 Task: Change the configuration of the roadmap layout of the mark's project to set the marker at "Milestone".
Action: Mouse moved to (247, 144)
Screenshot: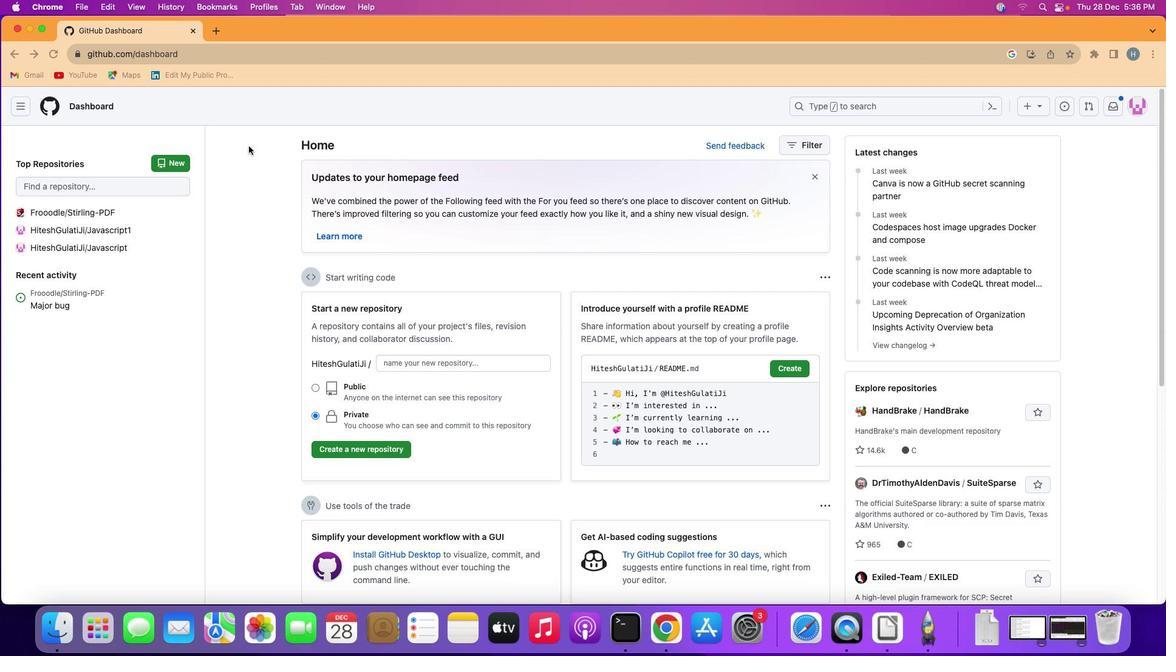 
Action: Mouse pressed left at (247, 144)
Screenshot: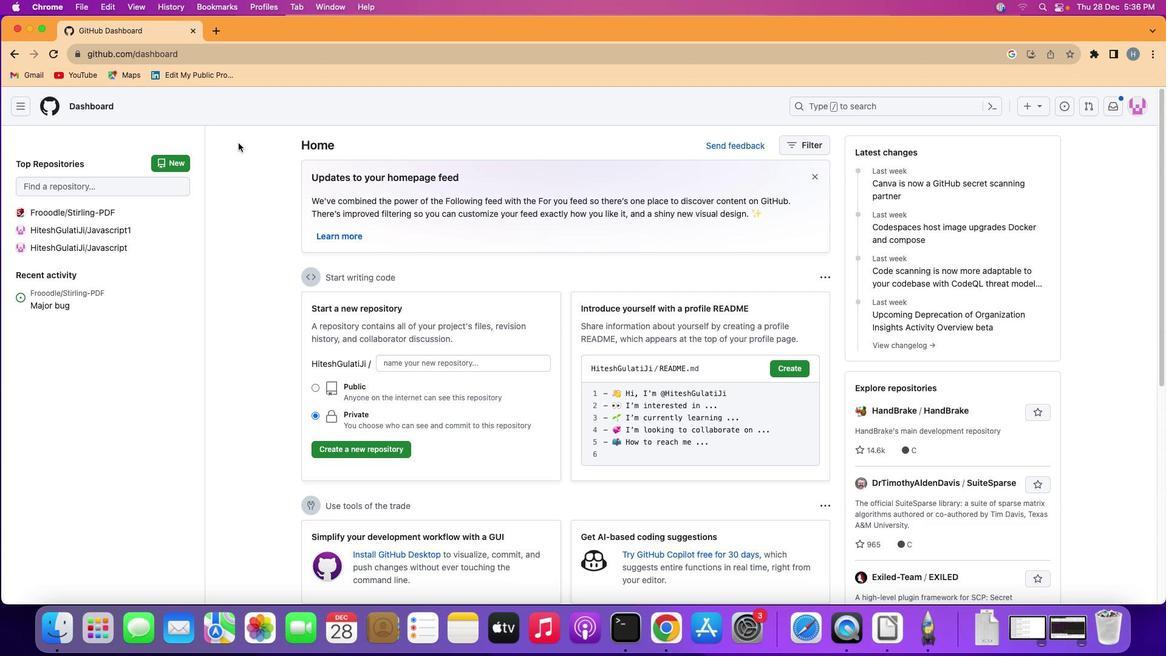 
Action: Mouse moved to (12, 100)
Screenshot: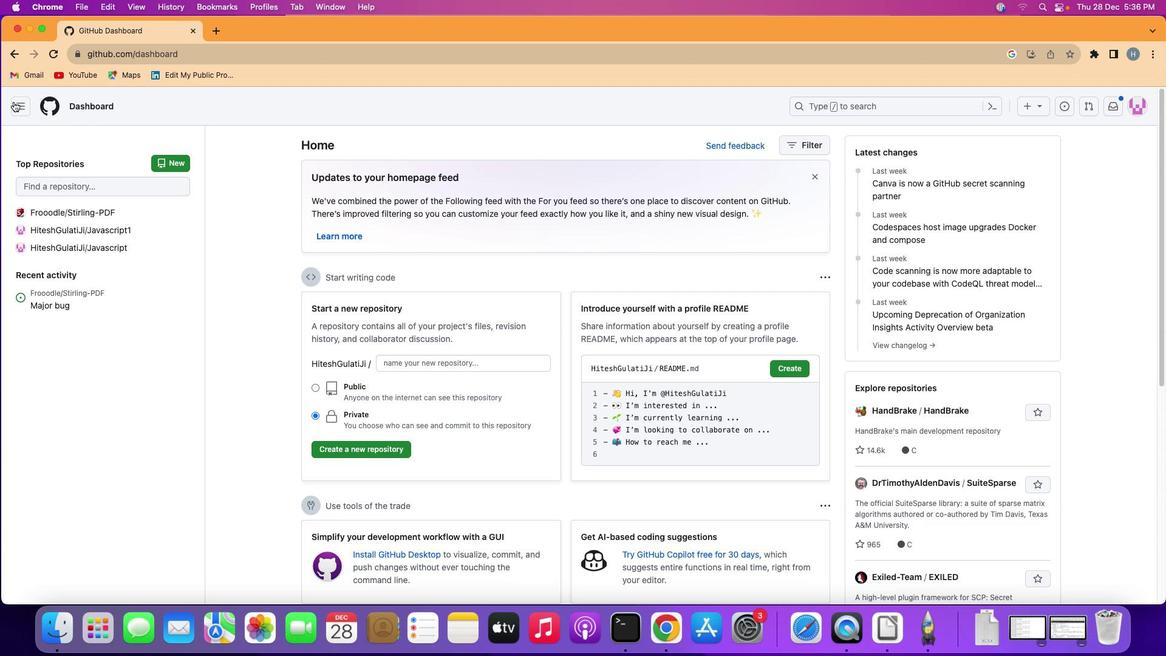 
Action: Mouse pressed left at (12, 100)
Screenshot: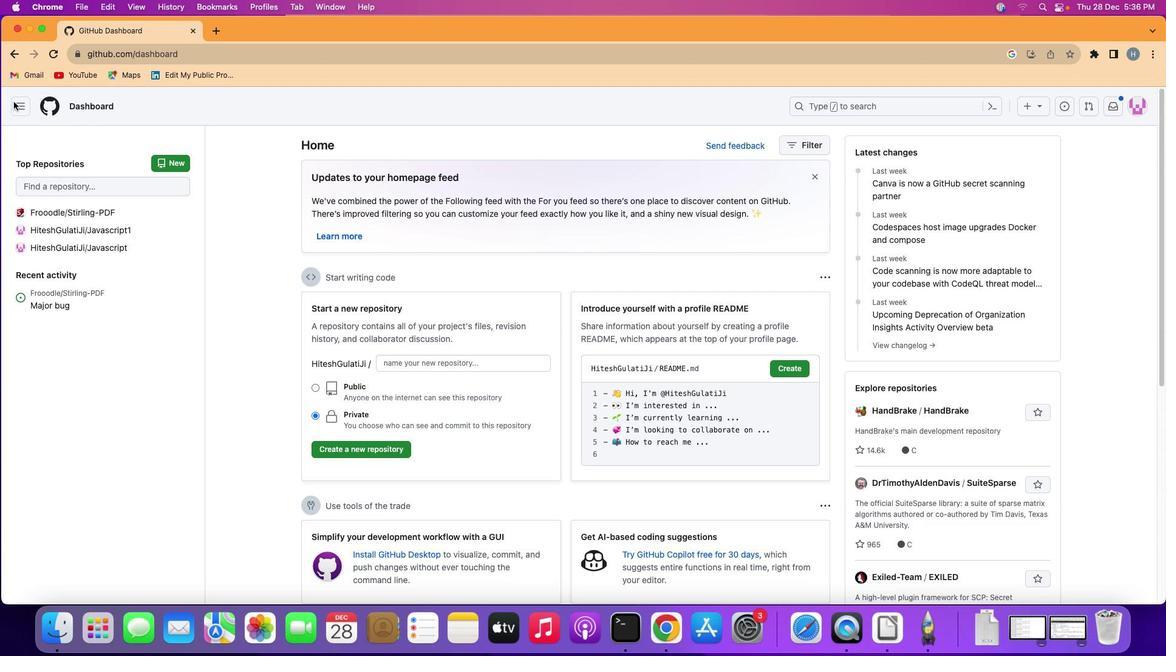 
Action: Mouse moved to (62, 193)
Screenshot: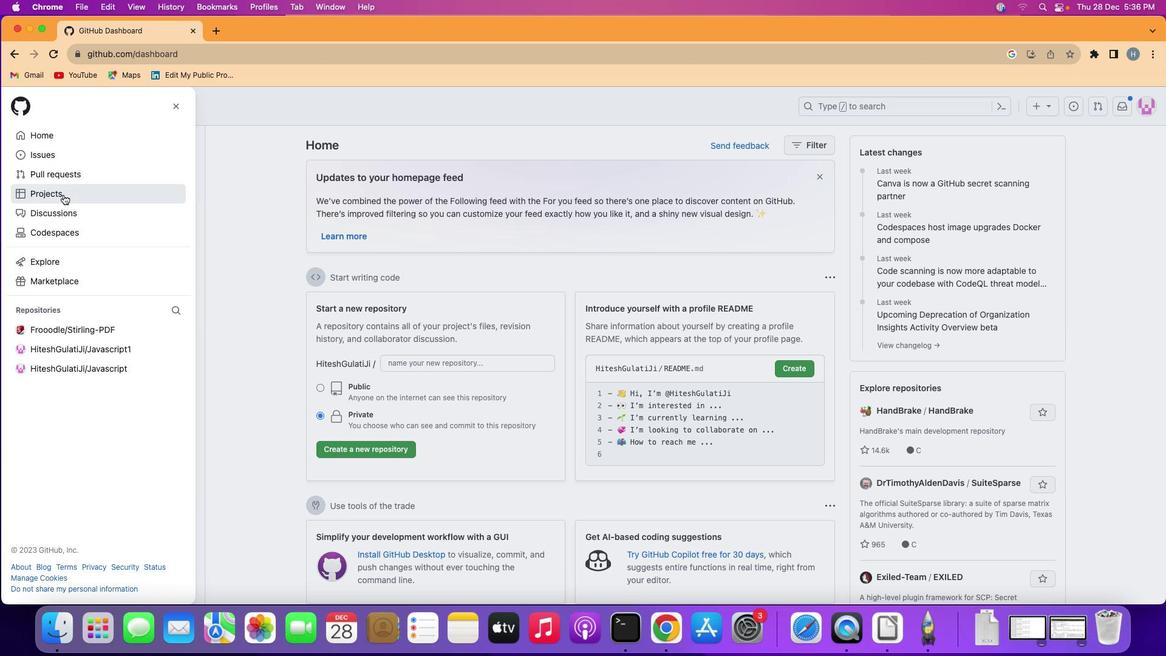 
Action: Mouse pressed left at (62, 193)
Screenshot: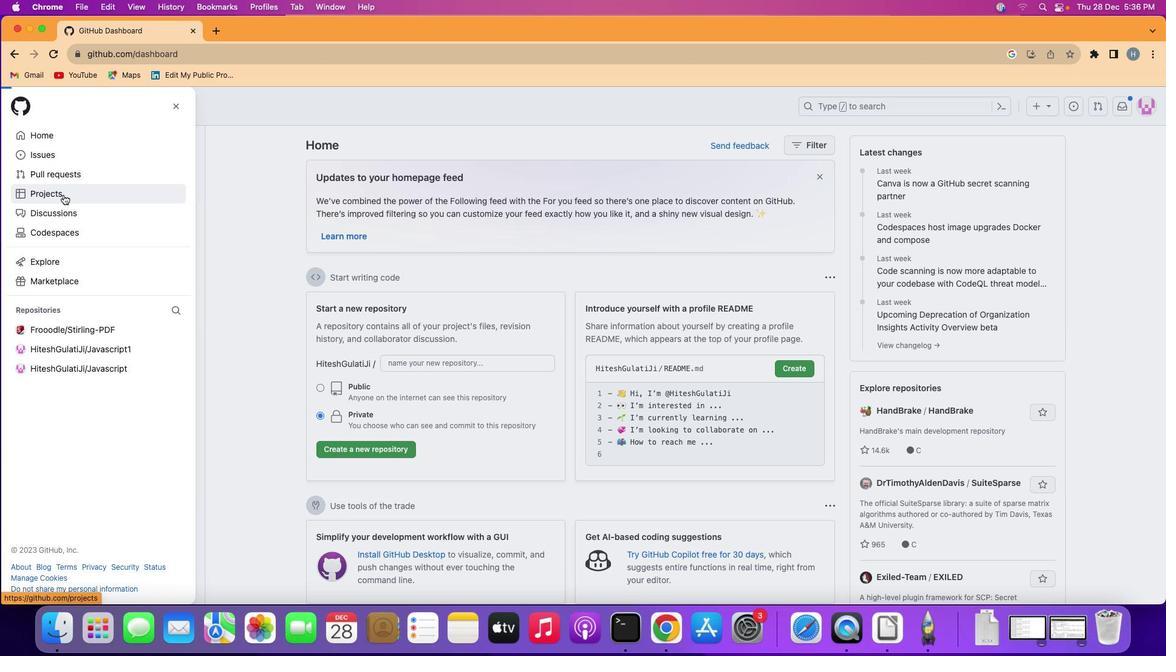 
Action: Mouse moved to (434, 214)
Screenshot: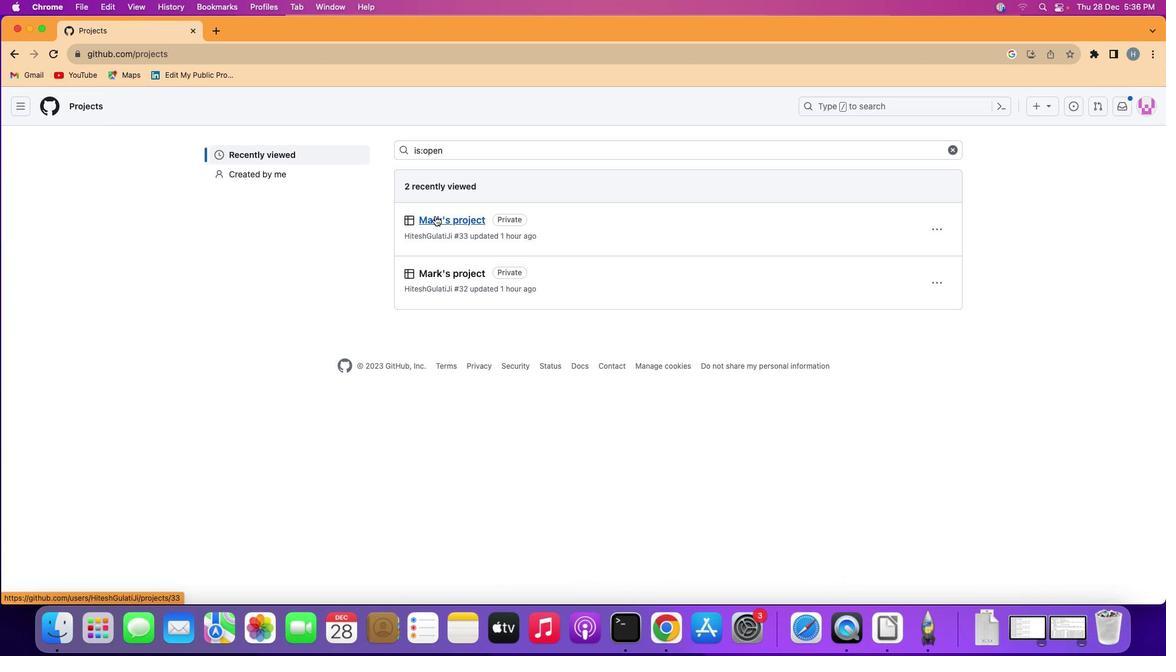 
Action: Mouse pressed left at (434, 214)
Screenshot: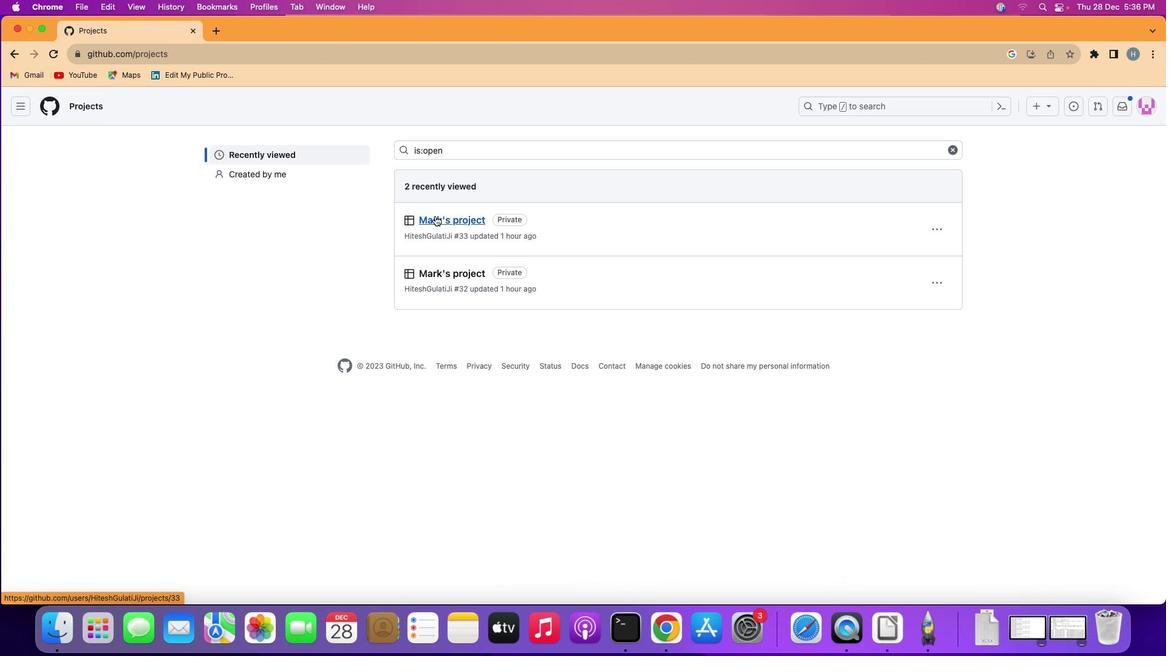 
Action: Mouse moved to (82, 164)
Screenshot: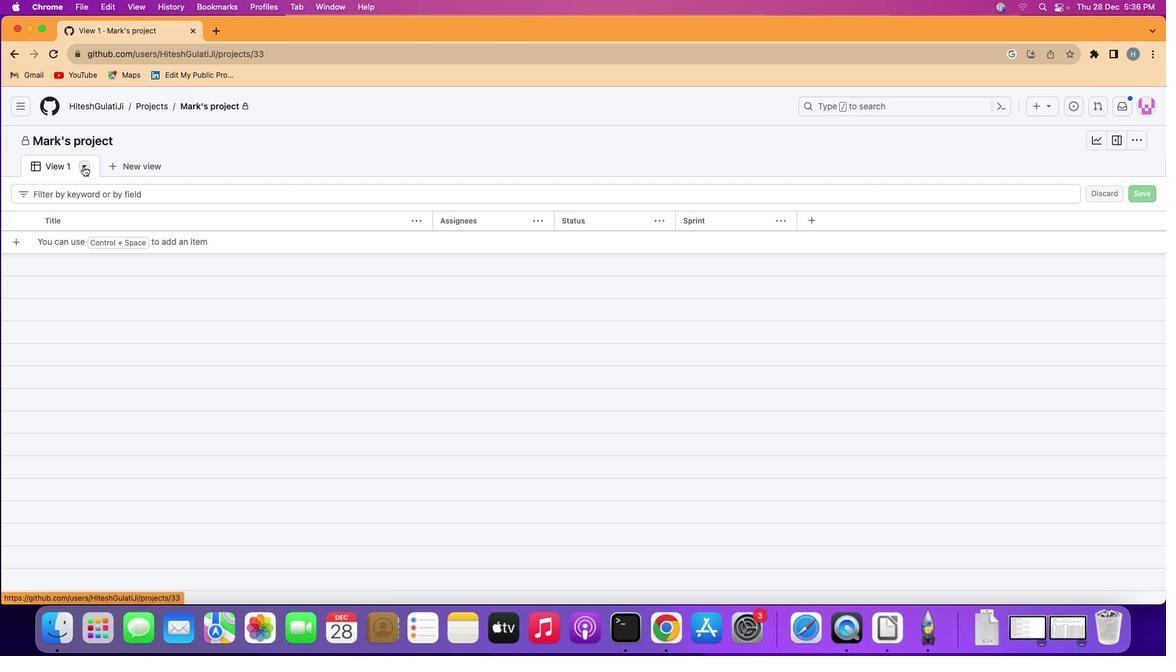 
Action: Mouse pressed left at (82, 164)
Screenshot: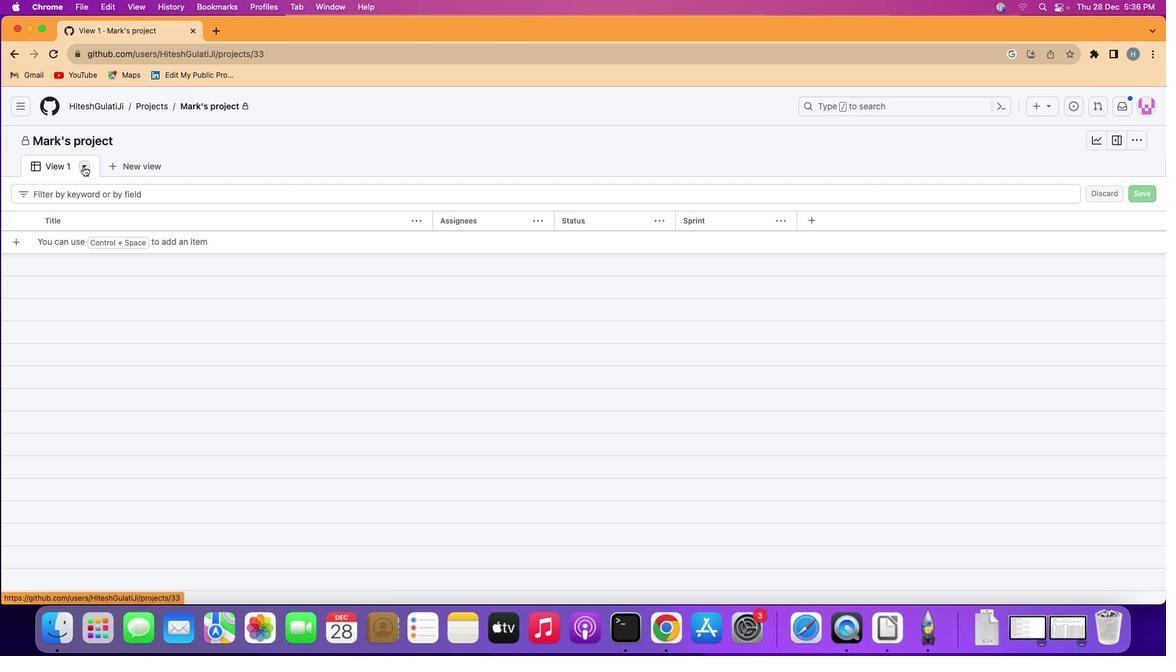 
Action: Mouse moved to (224, 207)
Screenshot: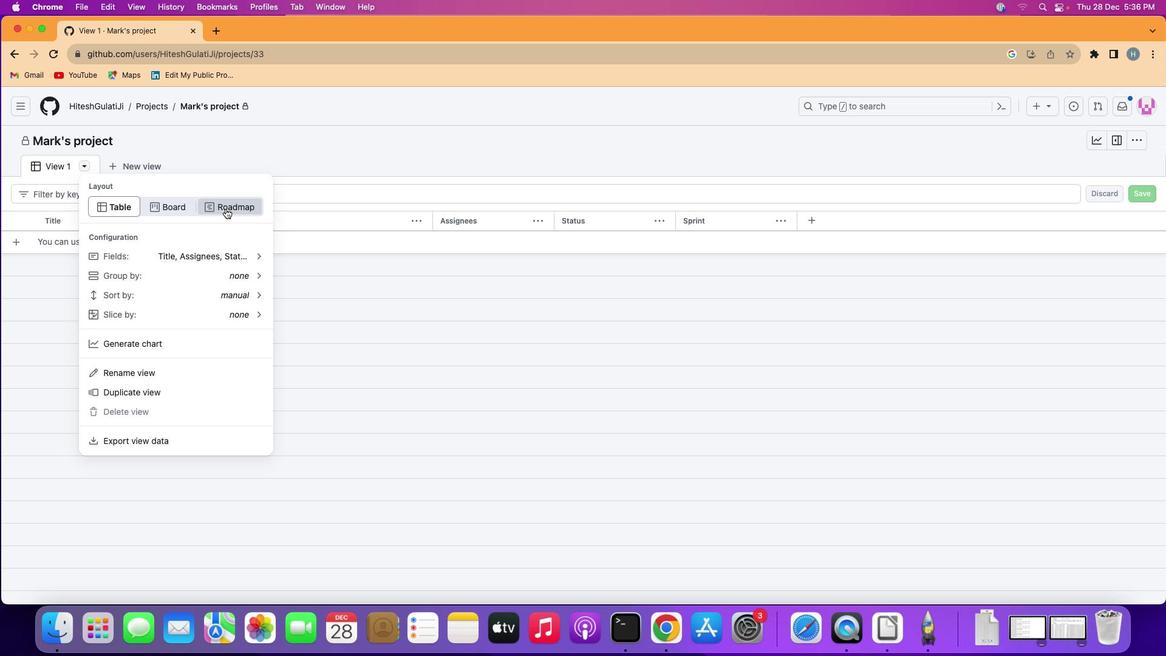 
Action: Mouse pressed left at (224, 207)
Screenshot: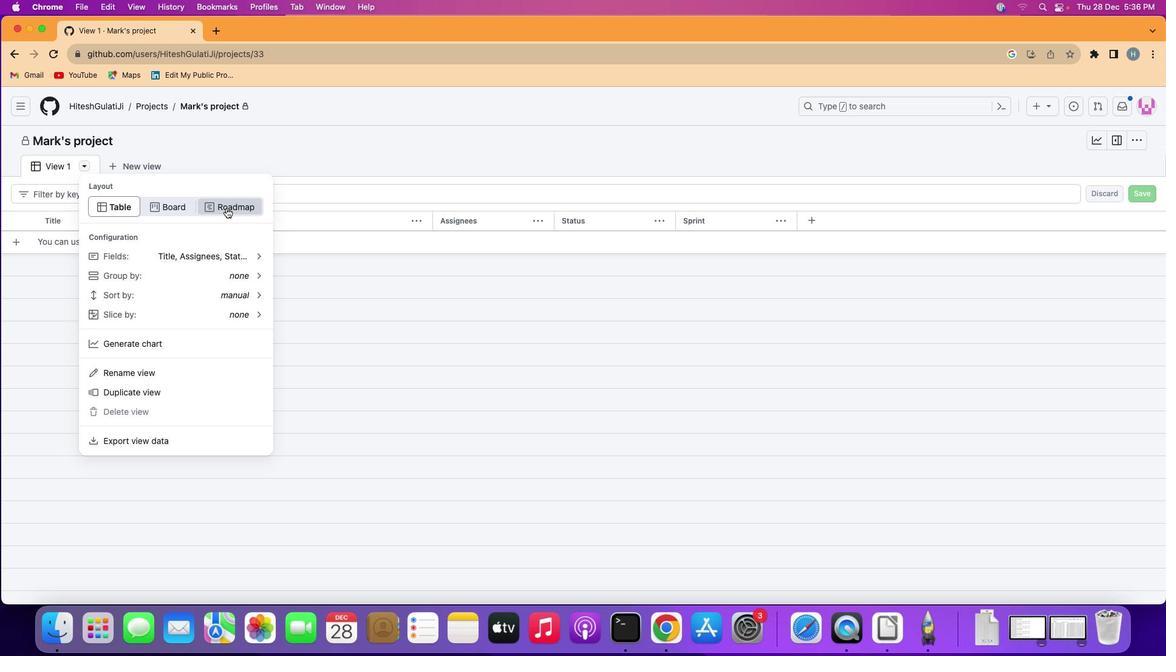 
Action: Mouse moved to (85, 165)
Screenshot: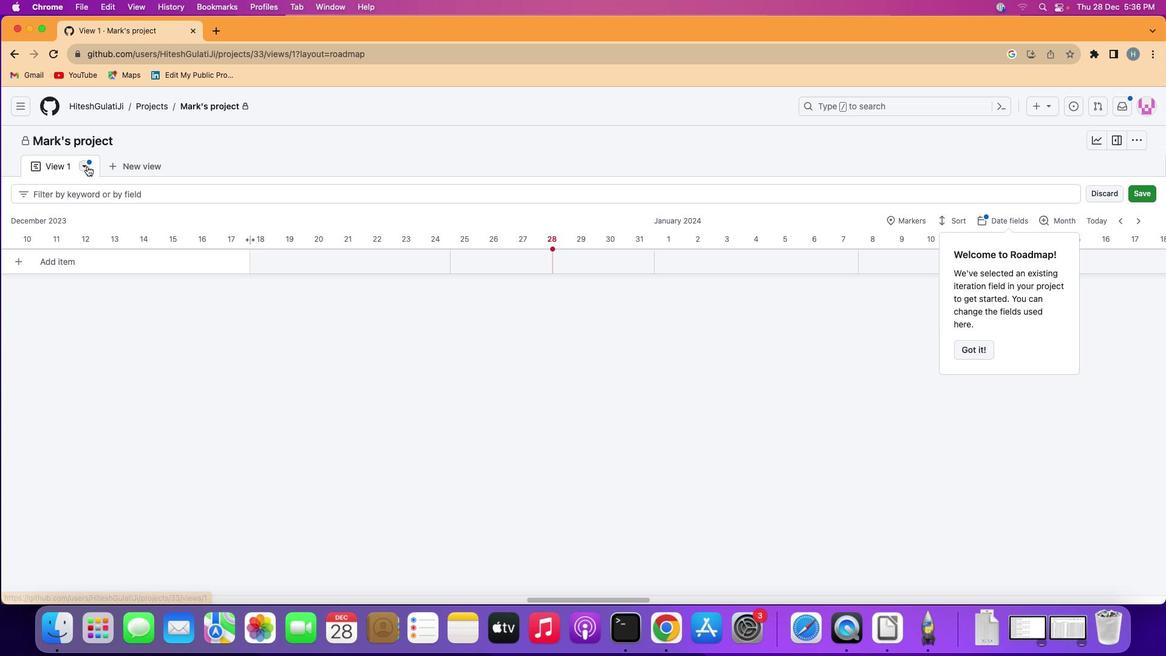 
Action: Mouse pressed left at (85, 165)
Screenshot: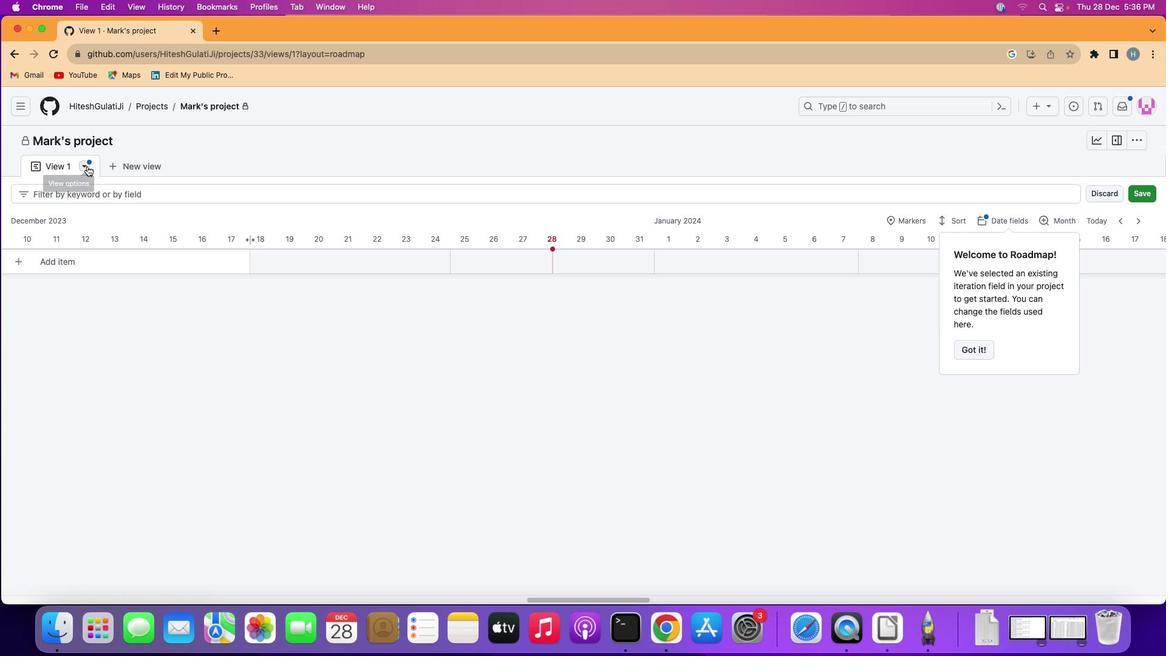 
Action: Mouse moved to (147, 270)
Screenshot: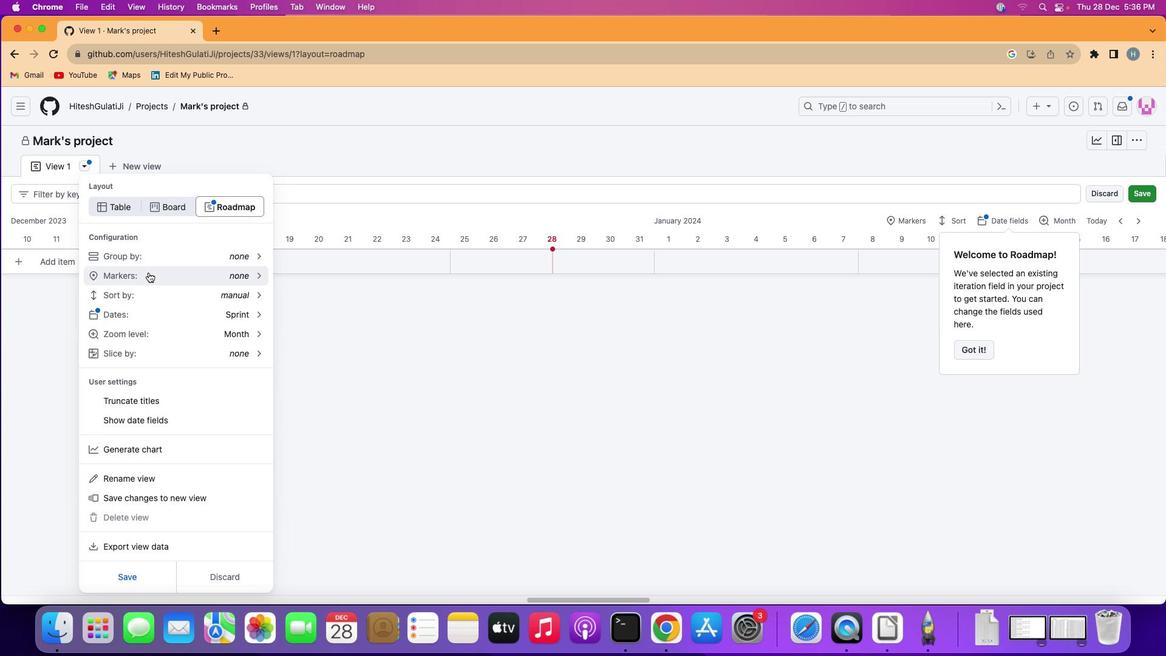 
Action: Mouse pressed left at (147, 270)
Screenshot: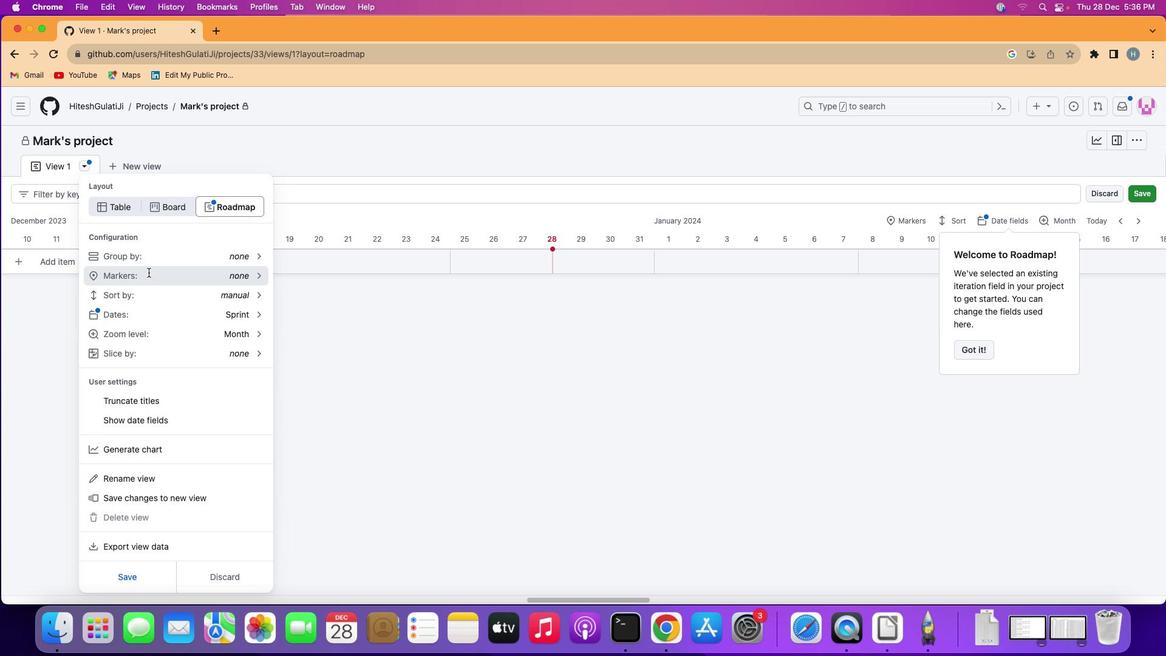 
Action: Mouse moved to (93, 201)
Screenshot: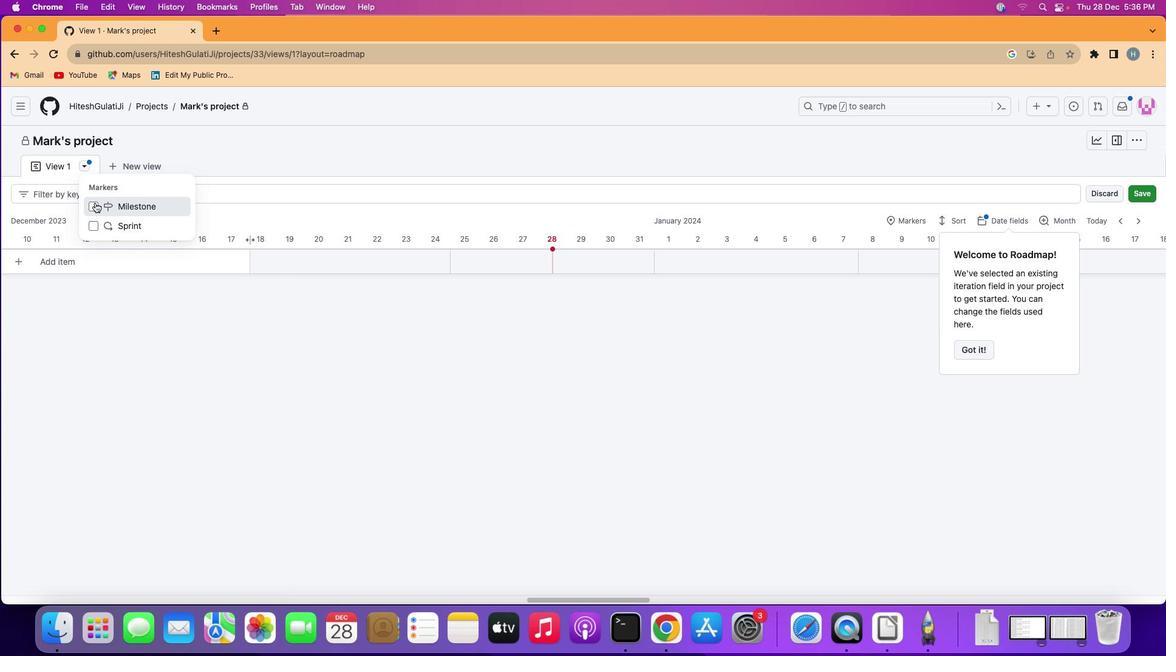 
Action: Mouse pressed left at (93, 201)
Screenshot: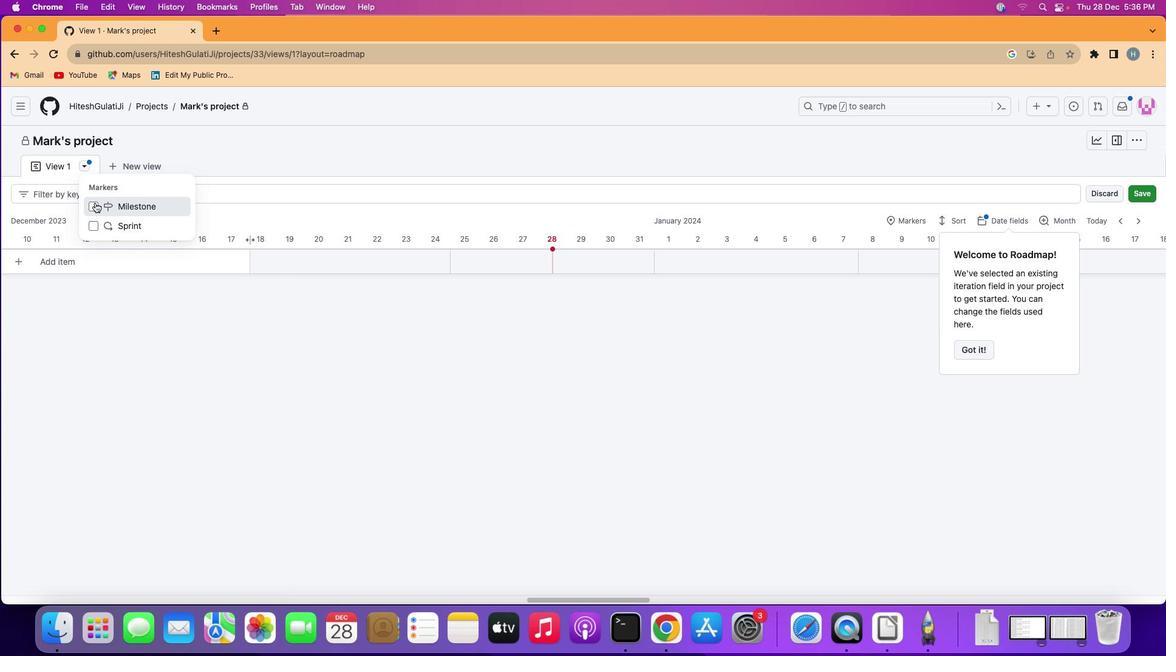 
Action: Mouse moved to (199, 181)
Screenshot: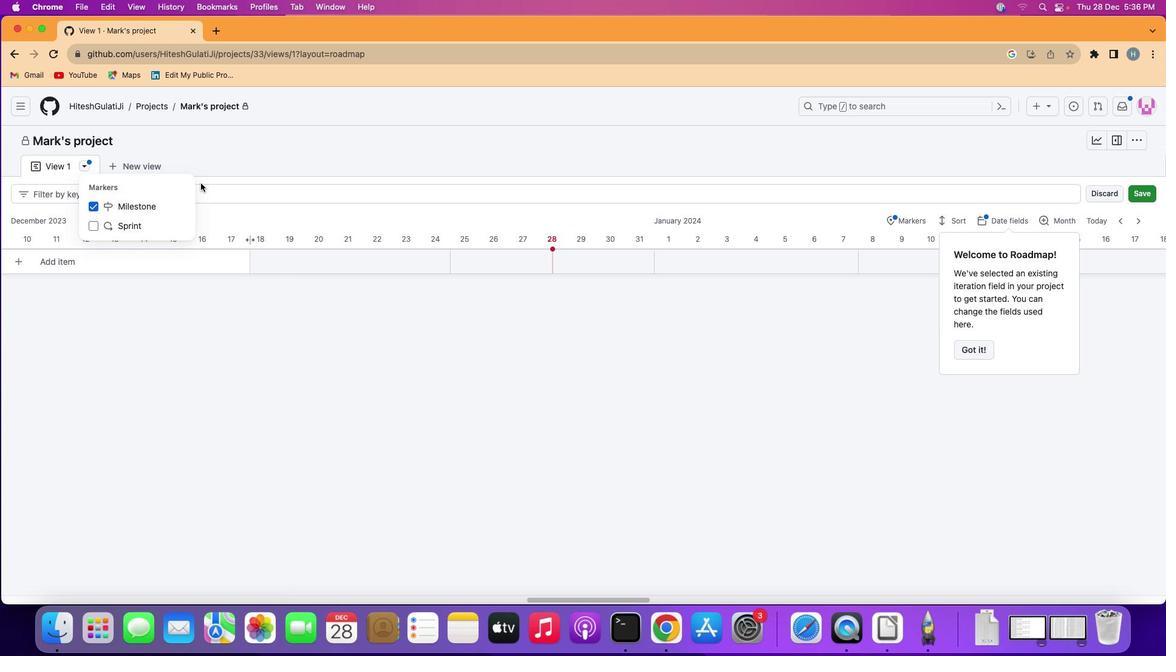 
